 Task: Create in the project Wizardry in Backlog an issue 'Develop a new tool for automated testing of natural language processing models', assign it to team member softage.2@softage.net and change the status to IN PROGRESS.
Action: Mouse moved to (217, 306)
Screenshot: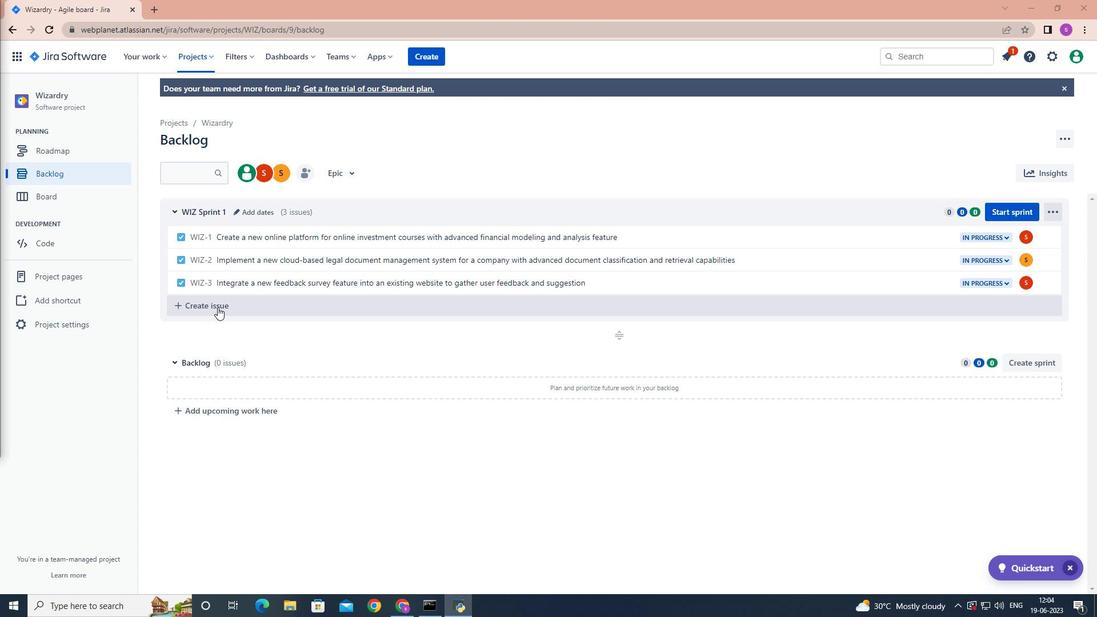
Action: Mouse pressed left at (217, 306)
Screenshot: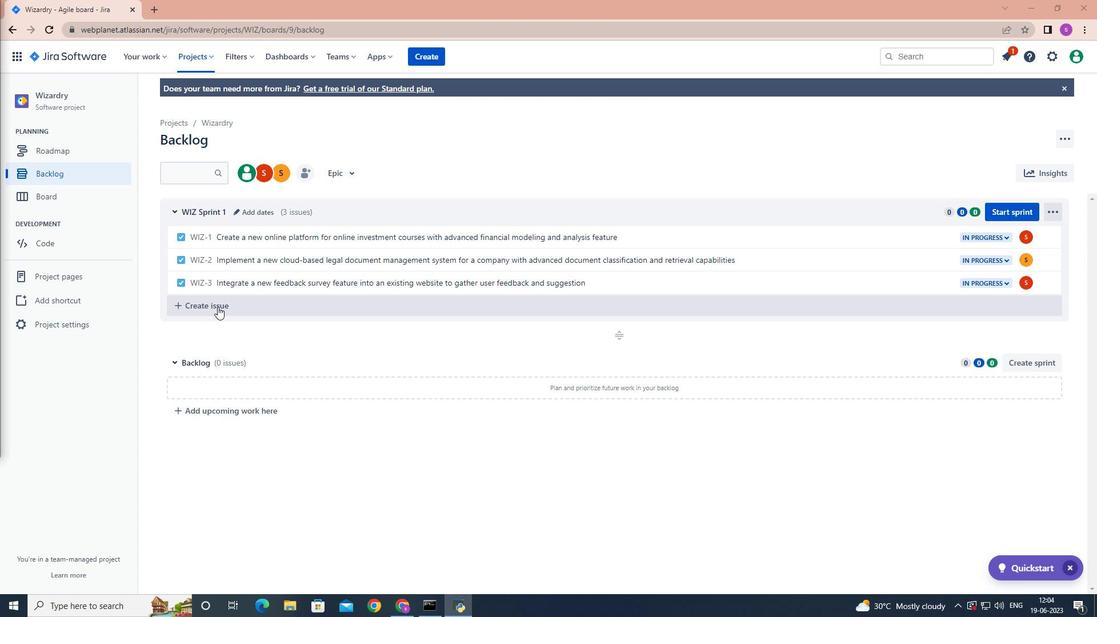 
Action: Mouse moved to (215, 306)
Screenshot: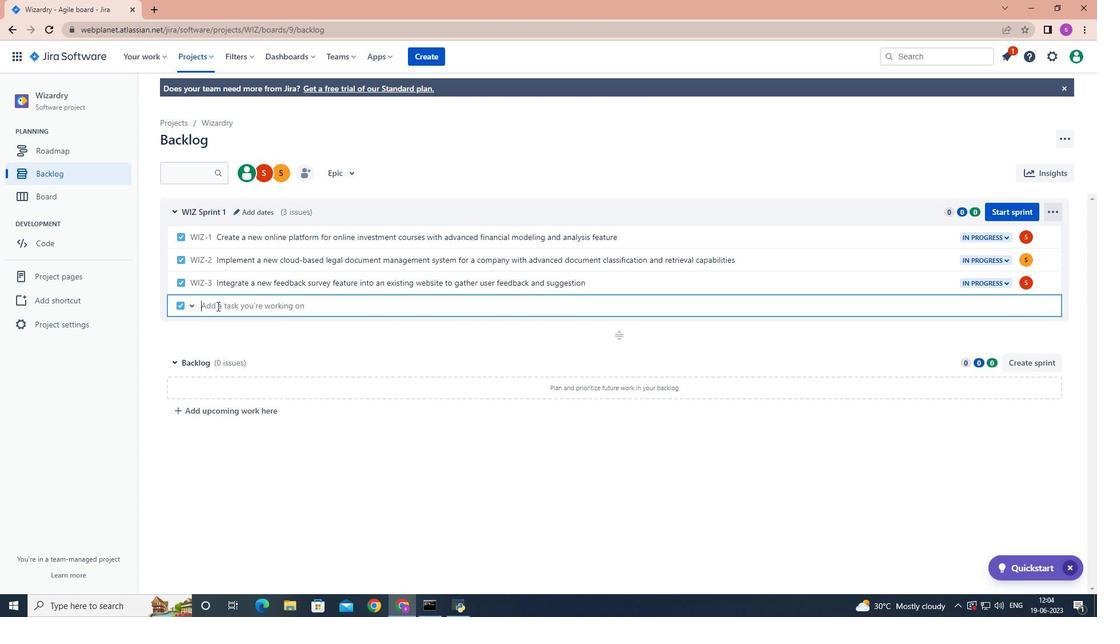 
Action: Key pressed <Key.shift>Develop<Key.space>a<Key.space>new<Key.space>tool<Key.space>for<Key.space>automated<Key.space>testing<Key.space>of<Key.space>natural<Key.space>lam<Key.backspace>nguage<Key.space>processing<Key.space>models<Key.enter>
Screenshot: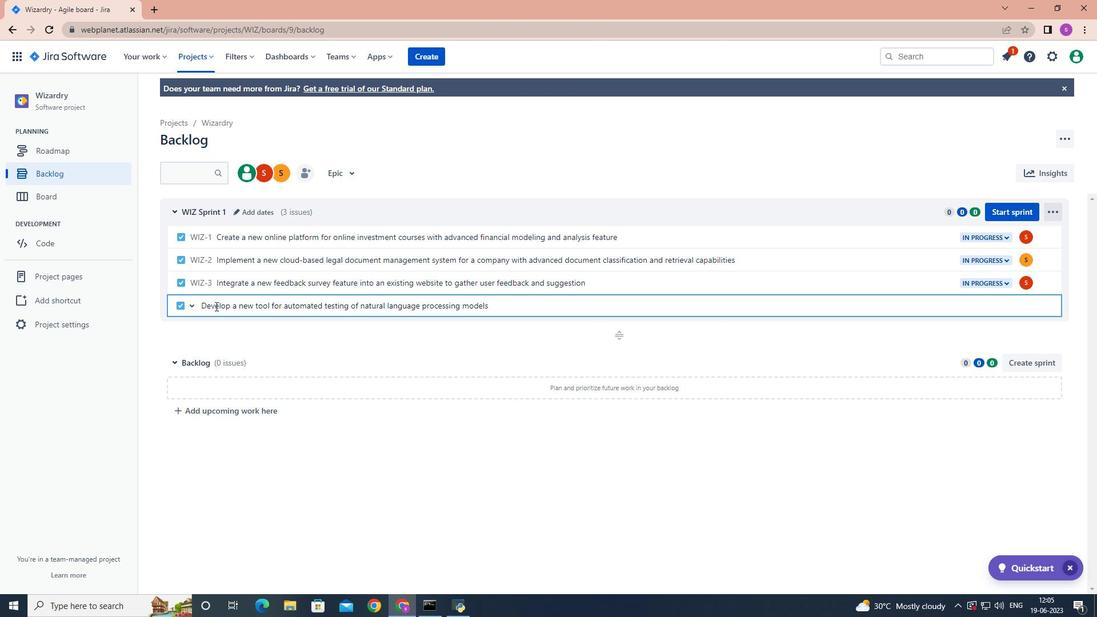 
Action: Mouse moved to (1021, 301)
Screenshot: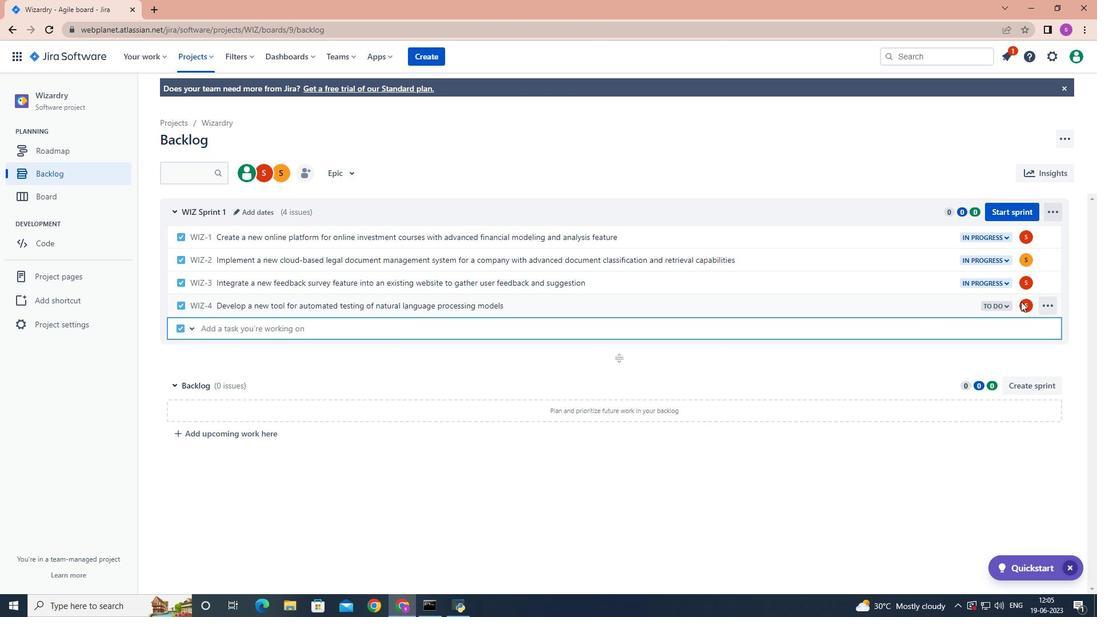 
Action: Mouse pressed left at (1021, 301)
Screenshot: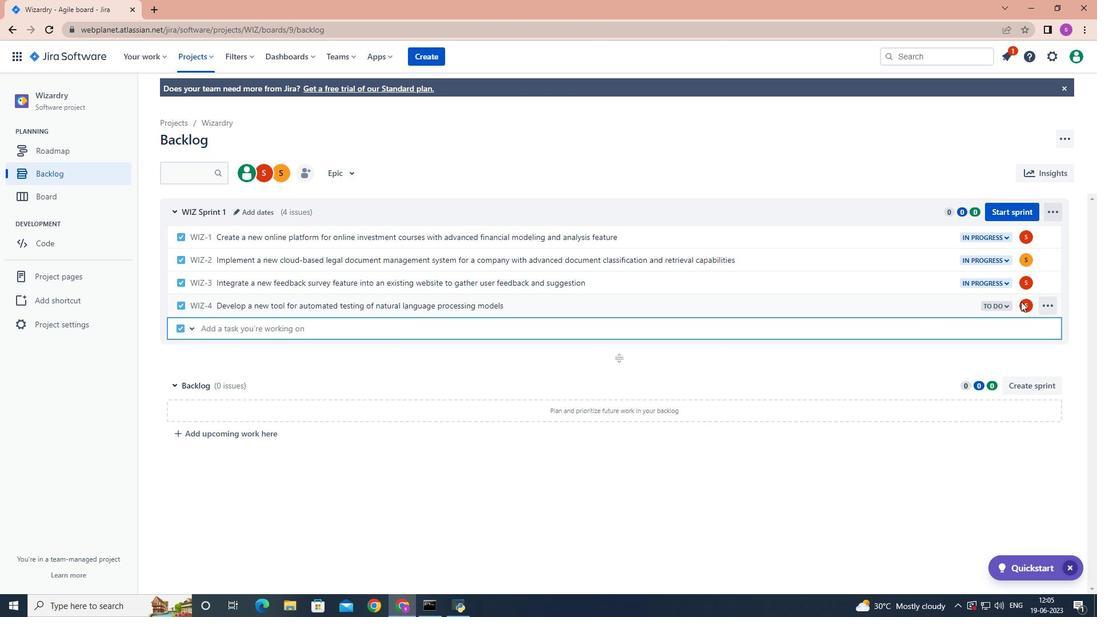
Action: Mouse moved to (1023, 302)
Screenshot: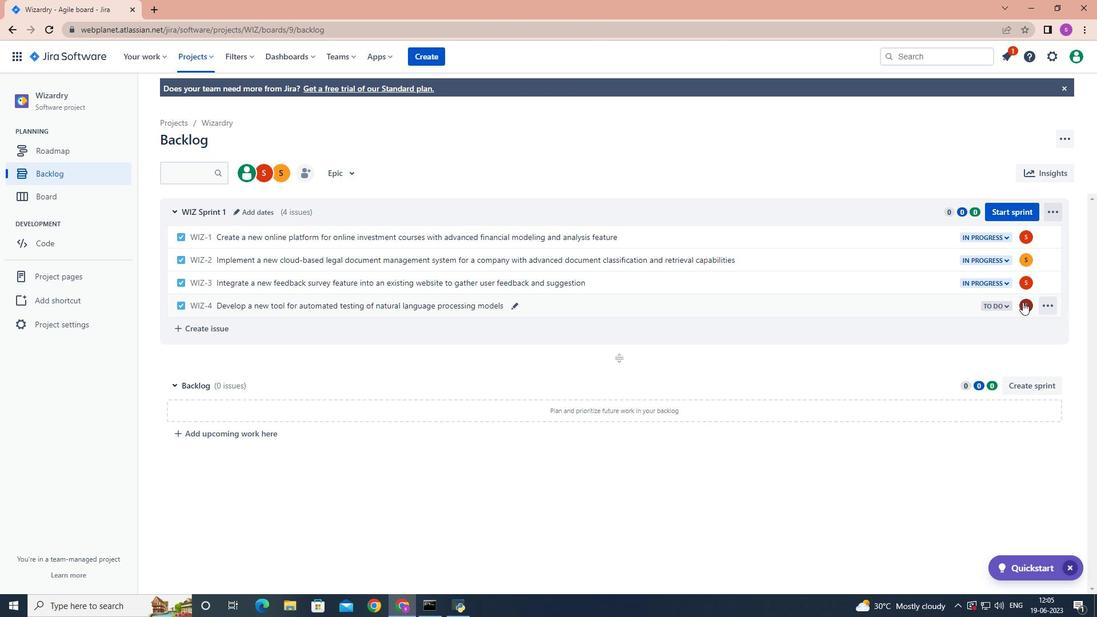 
Action: Mouse pressed left at (1023, 302)
Screenshot: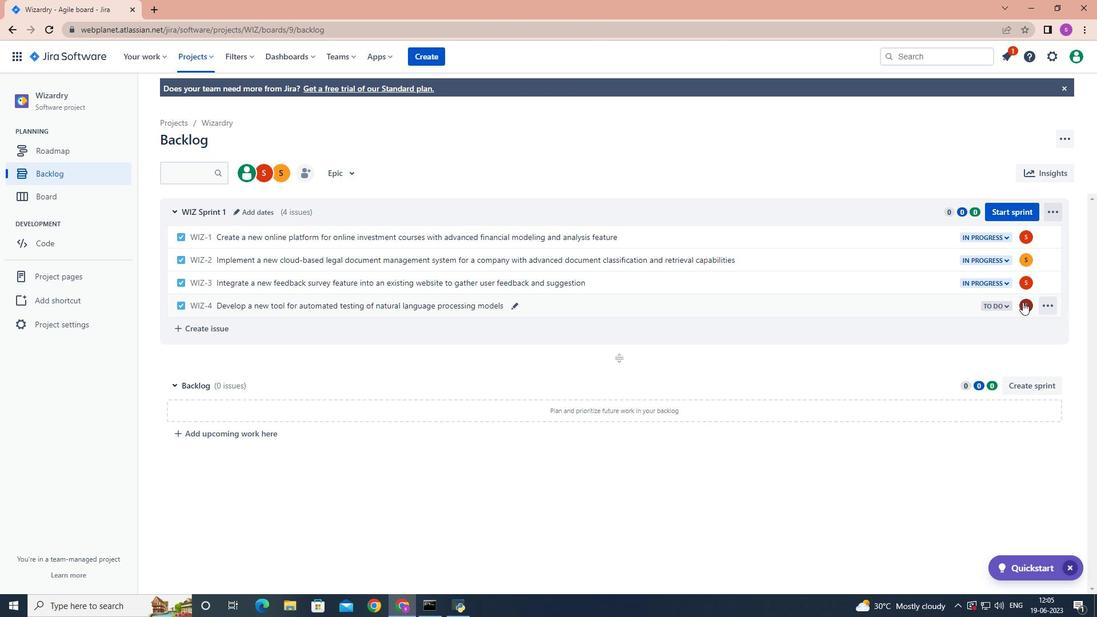 
Action: Mouse moved to (1000, 306)
Screenshot: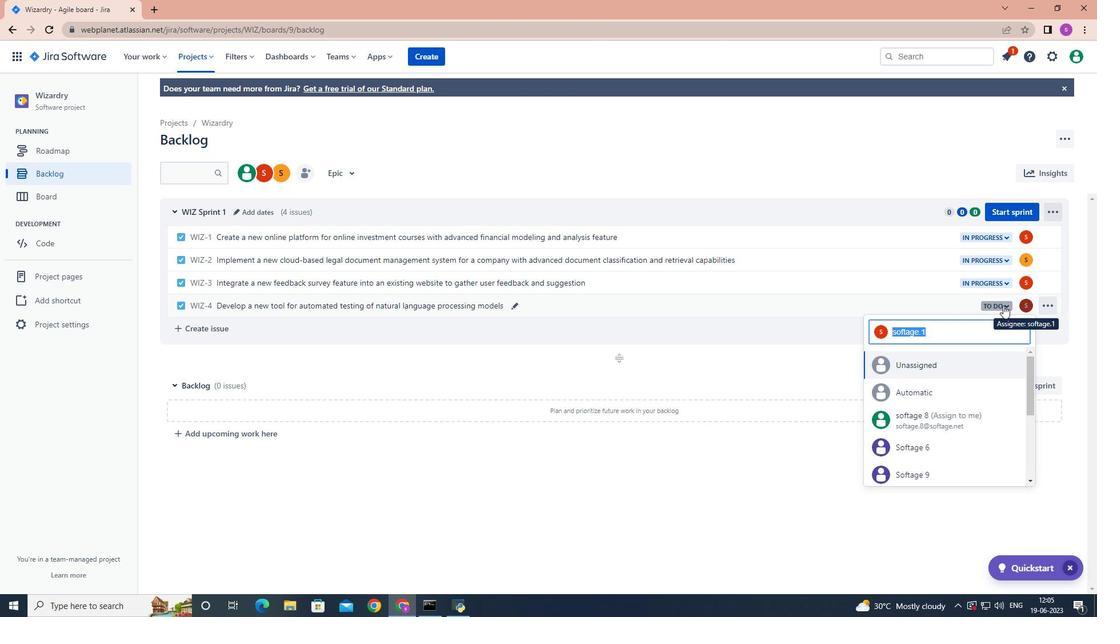 
Action: Key pressed softage.2
Screenshot: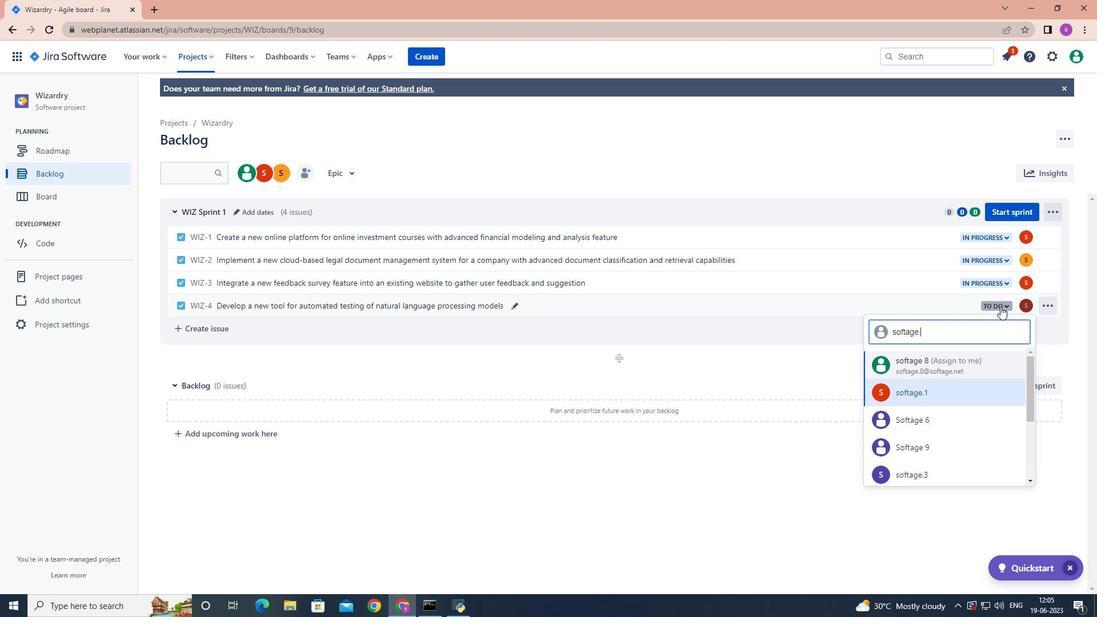
Action: Mouse moved to (936, 395)
Screenshot: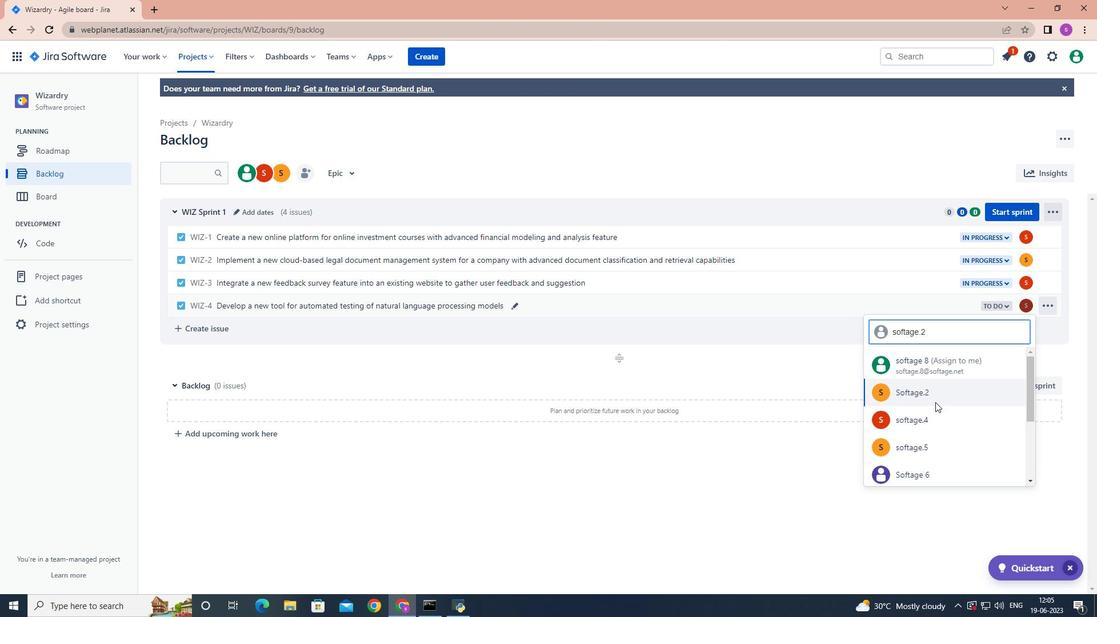 
Action: Mouse pressed left at (936, 395)
Screenshot: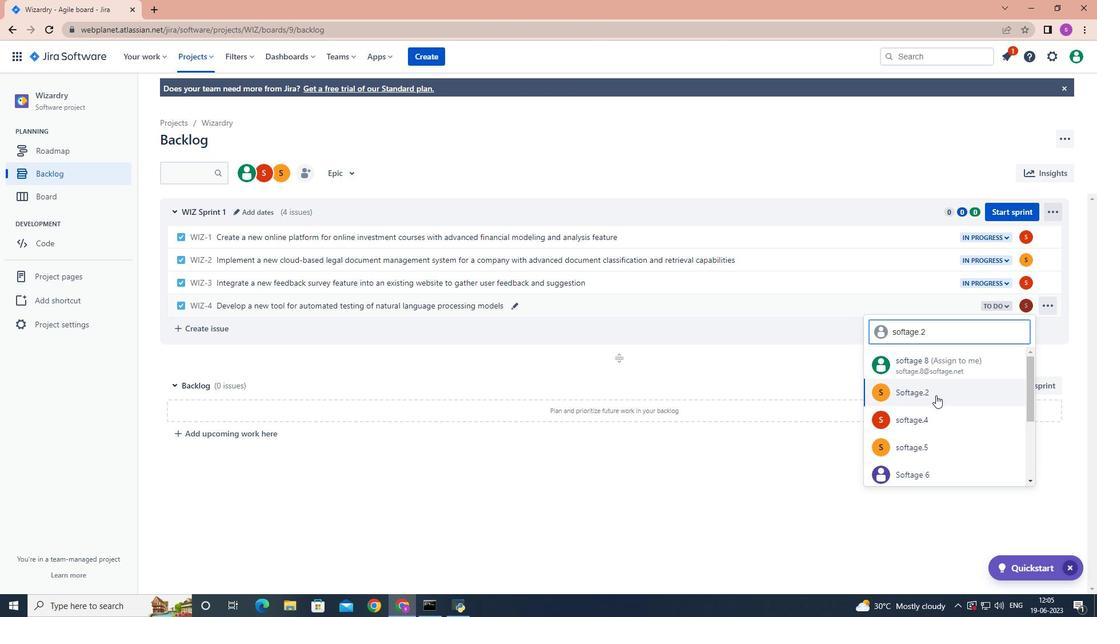 
Action: Mouse moved to (1012, 306)
Screenshot: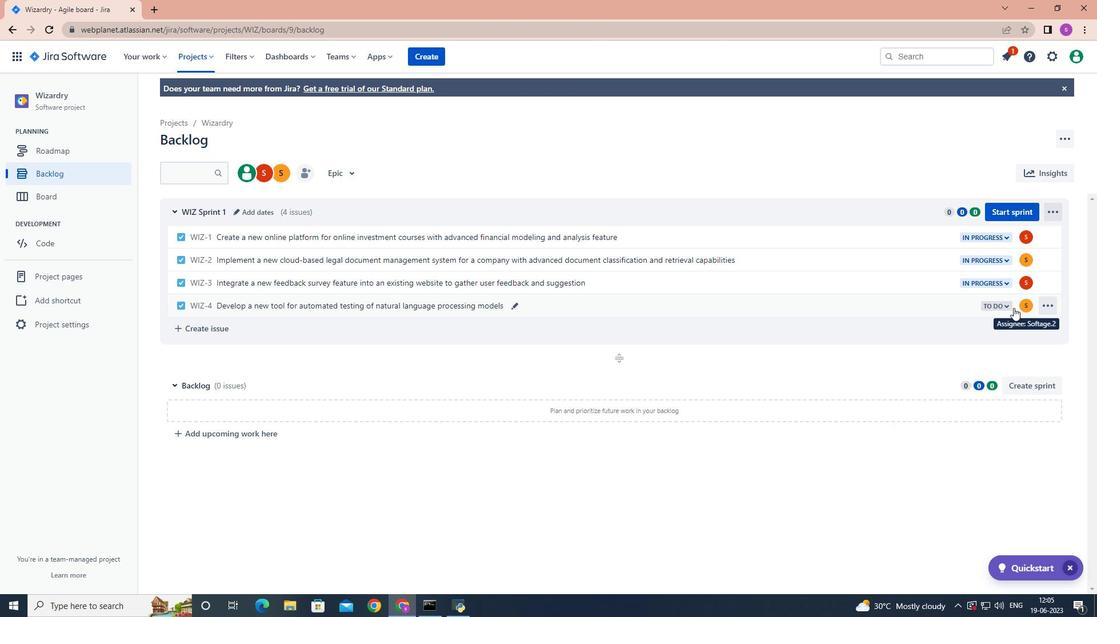 
Action: Mouse pressed left at (1012, 306)
Screenshot: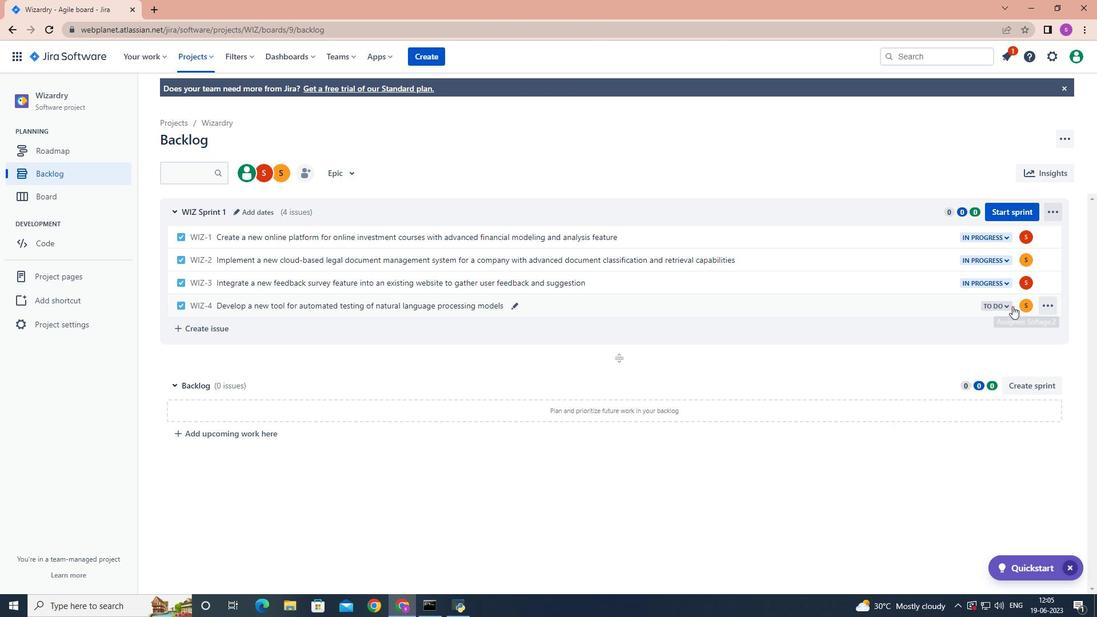 
Action: Mouse moved to (952, 325)
Screenshot: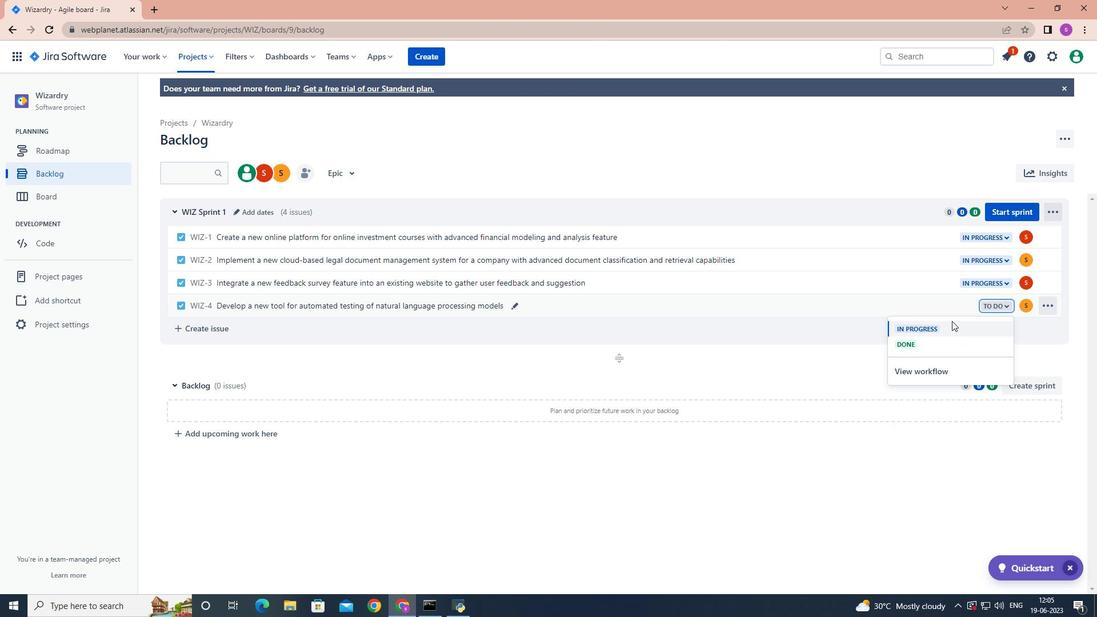 
Action: Mouse pressed left at (952, 325)
Screenshot: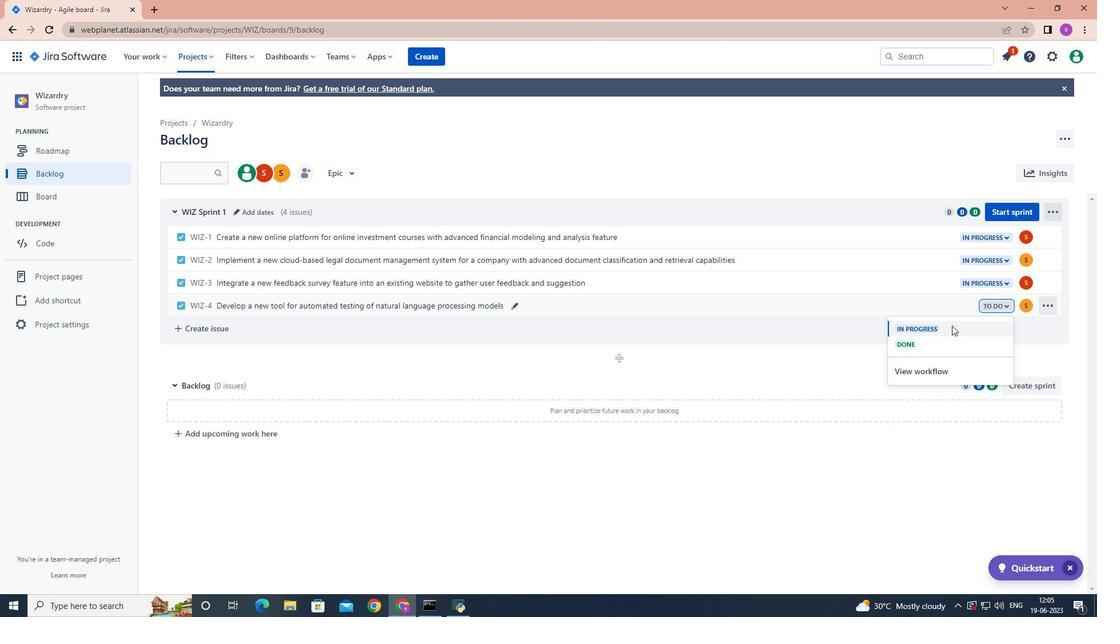 
Action: Mouse moved to (821, 582)
Screenshot: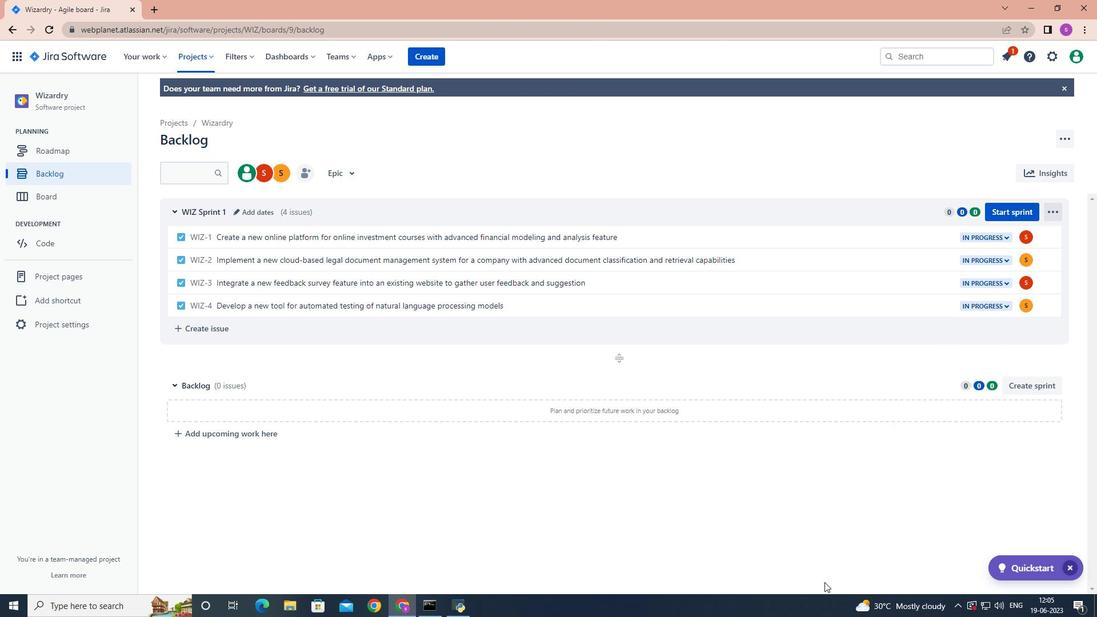 
